Task: Send an email with the signature Dustin Brown with the subject 'Request for maternity leave' and the message 'I am writing to request your assistance in resolving this issue.' from softage.1@softage.net to softage.9@softage.net,  softage.1@softage.net and softage.10@softage.net with CC to softage.2@softage.net with an attached document Strategic_analysis.pdf
Action: Key pressed n
Screenshot: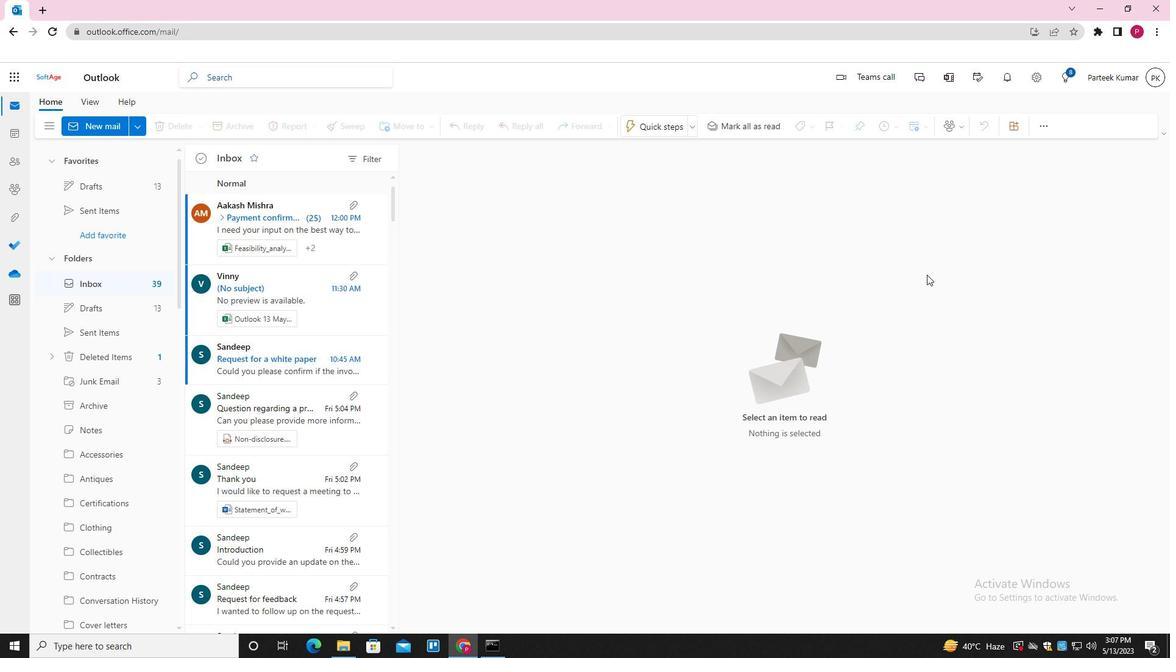 
Action: Mouse moved to (834, 134)
Screenshot: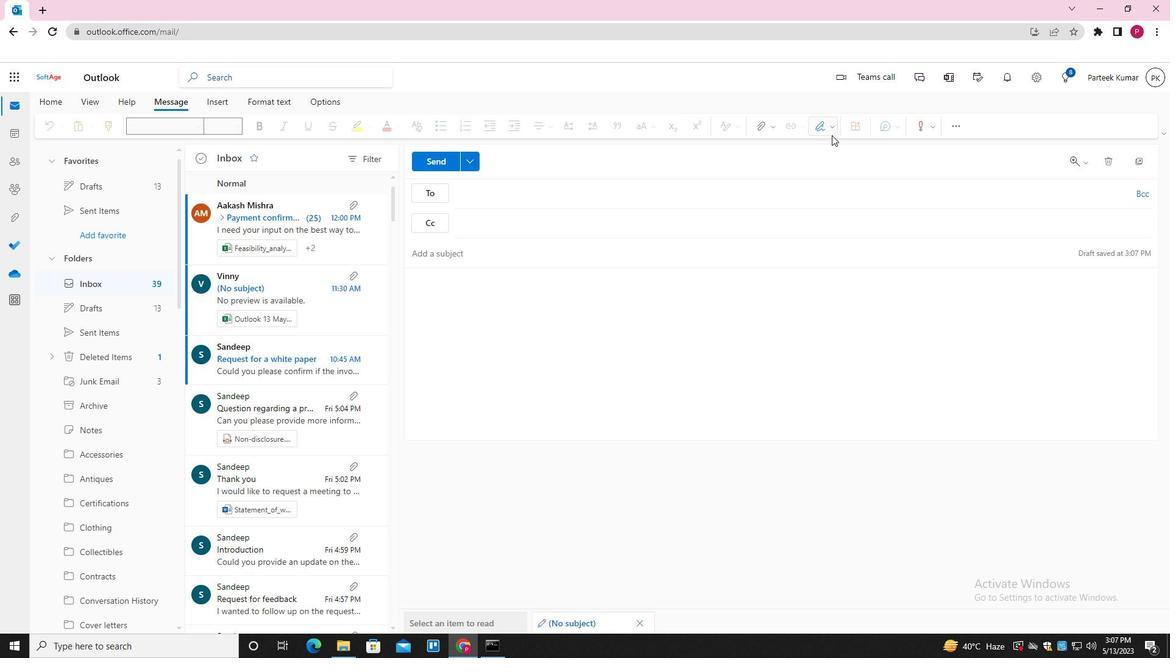 
Action: Mouse pressed left at (834, 134)
Screenshot: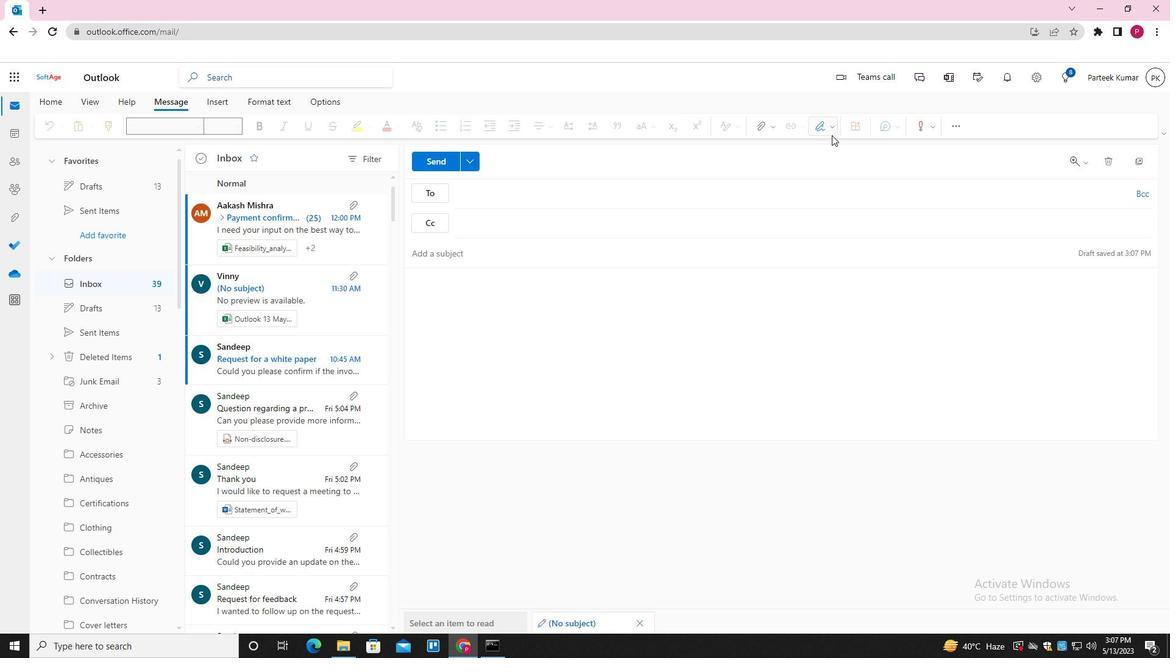 
Action: Mouse moved to (813, 173)
Screenshot: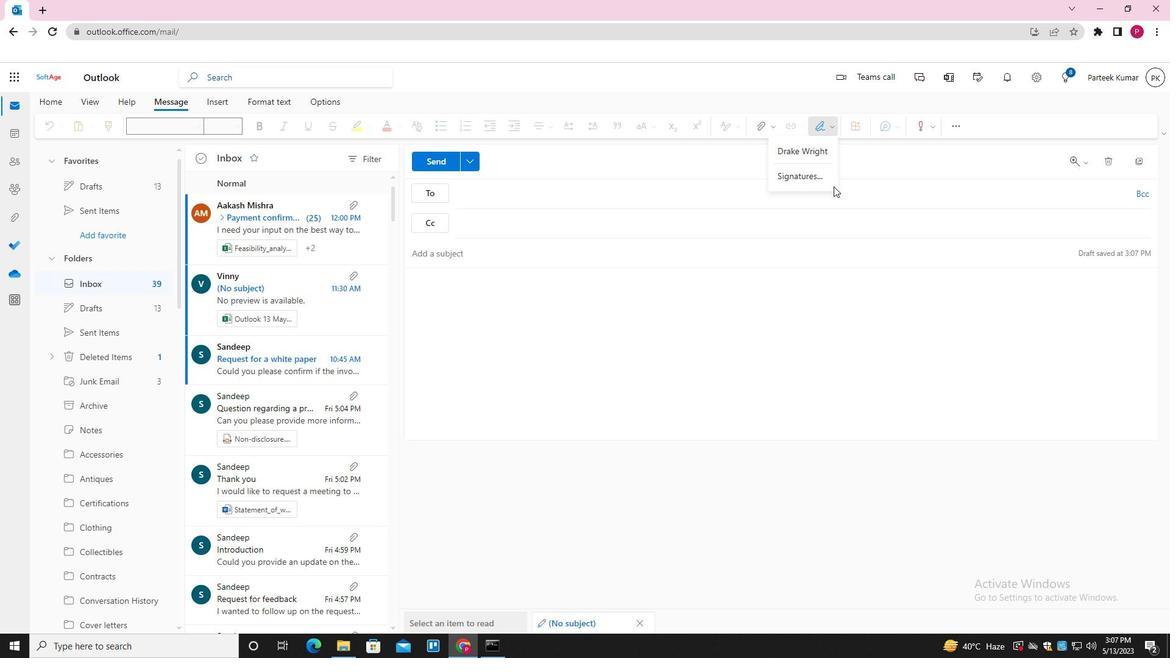 
Action: Mouse pressed left at (813, 173)
Screenshot: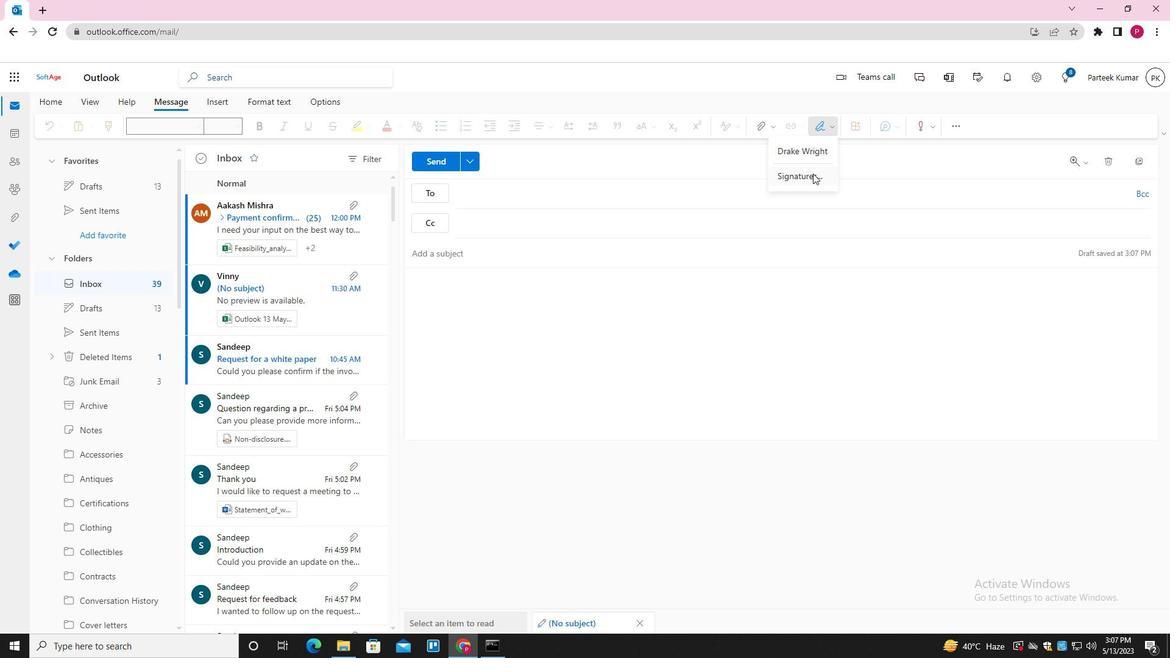 
Action: Mouse moved to (825, 224)
Screenshot: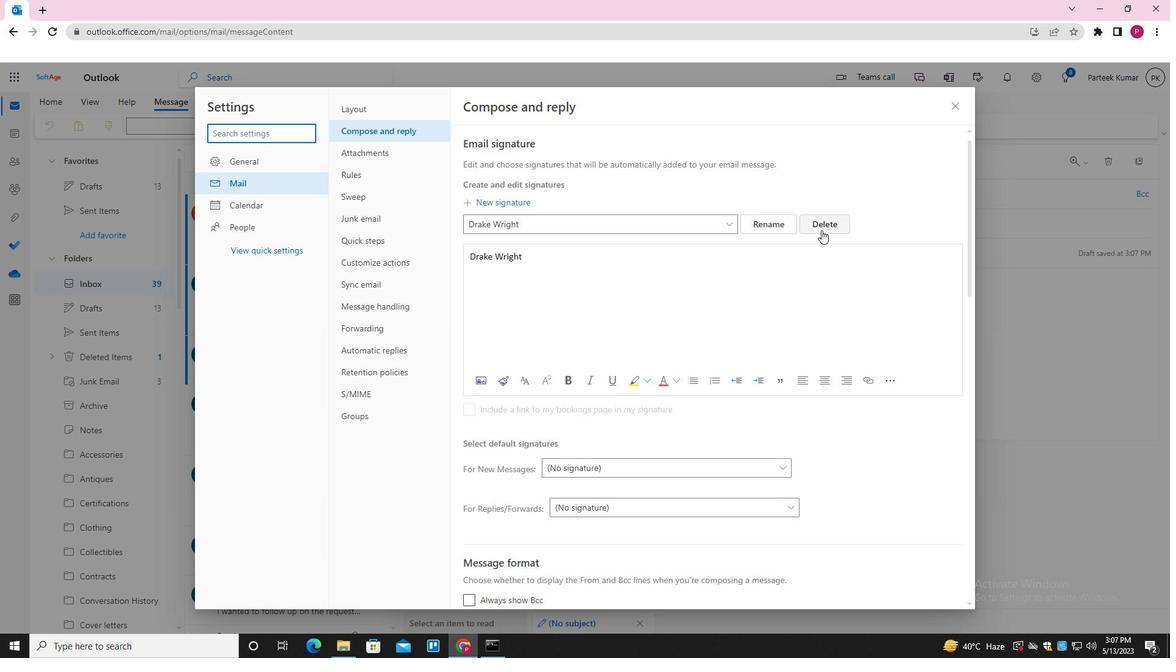 
Action: Mouse pressed left at (825, 224)
Screenshot: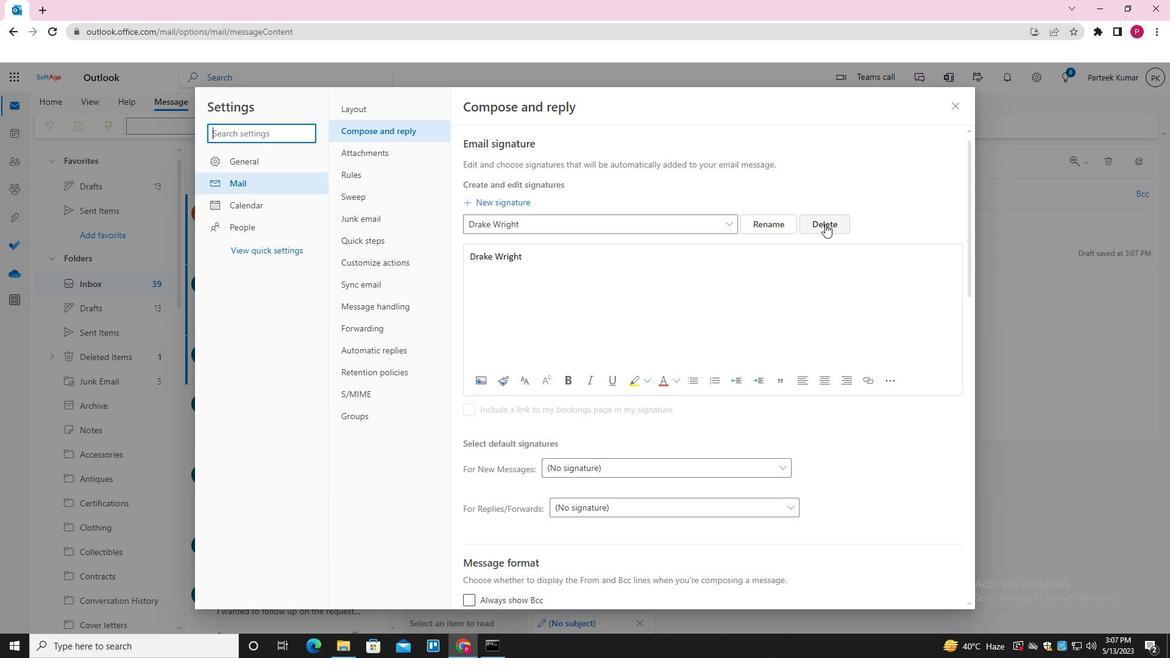 
Action: Mouse moved to (787, 222)
Screenshot: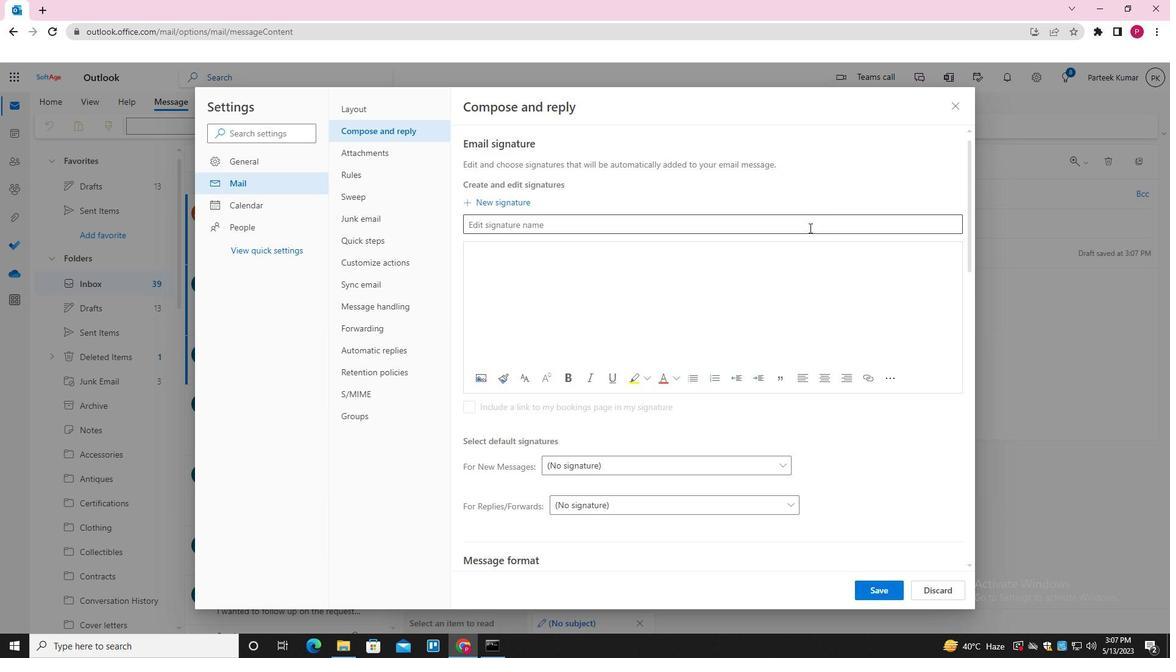 
Action: Mouse pressed left at (787, 222)
Screenshot: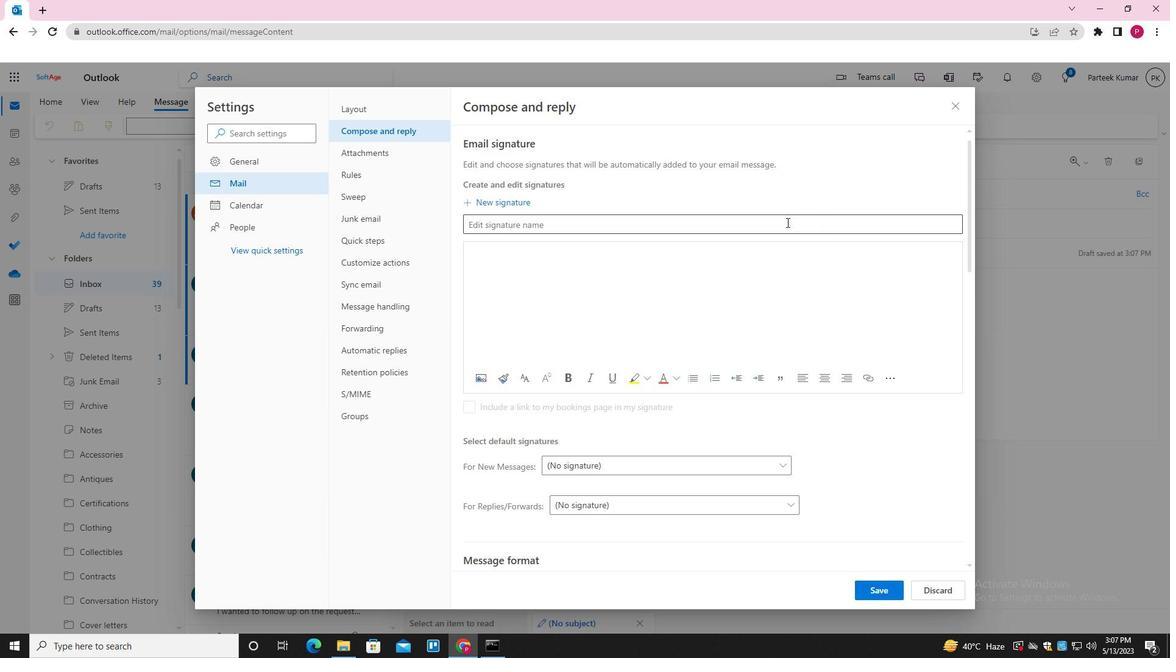 
Action: Key pressed <Key.shift>DUSTIN<Key.space><Key.shift>BROWN<Key.space><Key.tab><Key.shift><Key.shift>DUSTIN<Key.space><Key.shift>BROWN<Key.space>
Screenshot: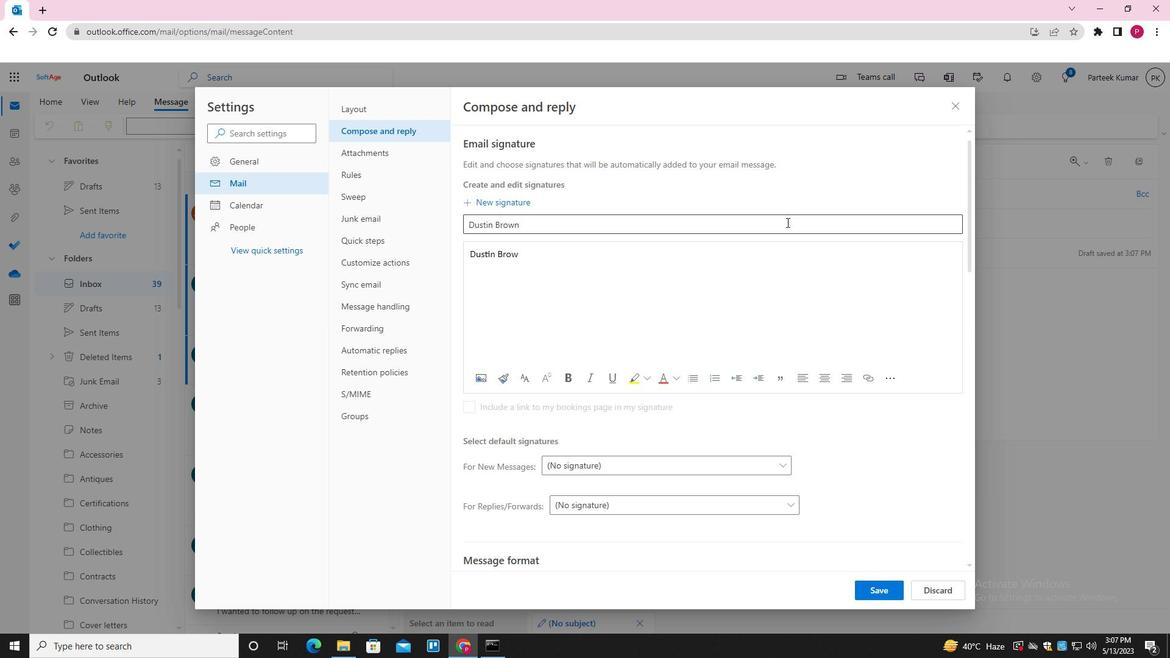 
Action: Mouse moved to (873, 590)
Screenshot: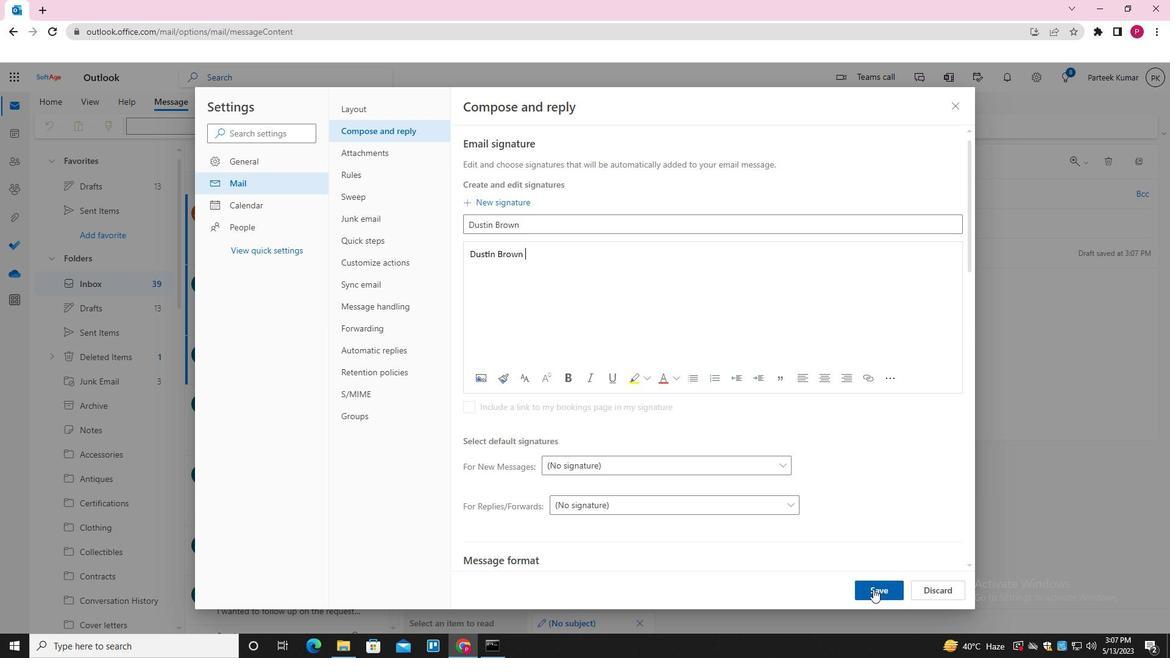 
Action: Mouse pressed left at (873, 590)
Screenshot: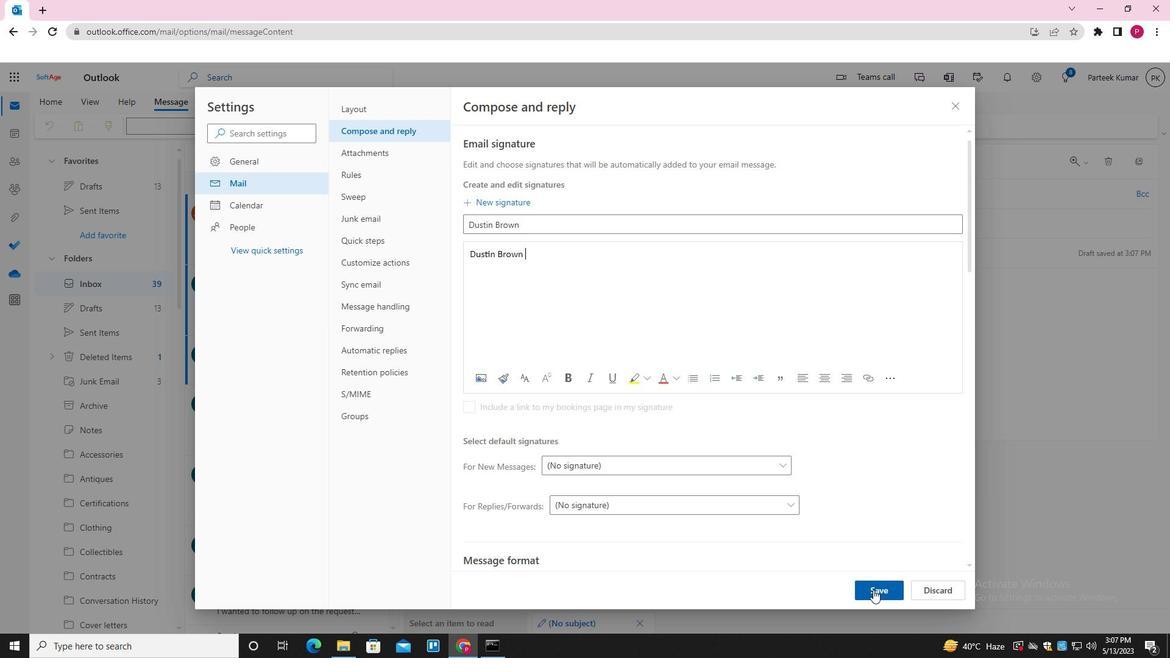 
Action: Mouse moved to (950, 106)
Screenshot: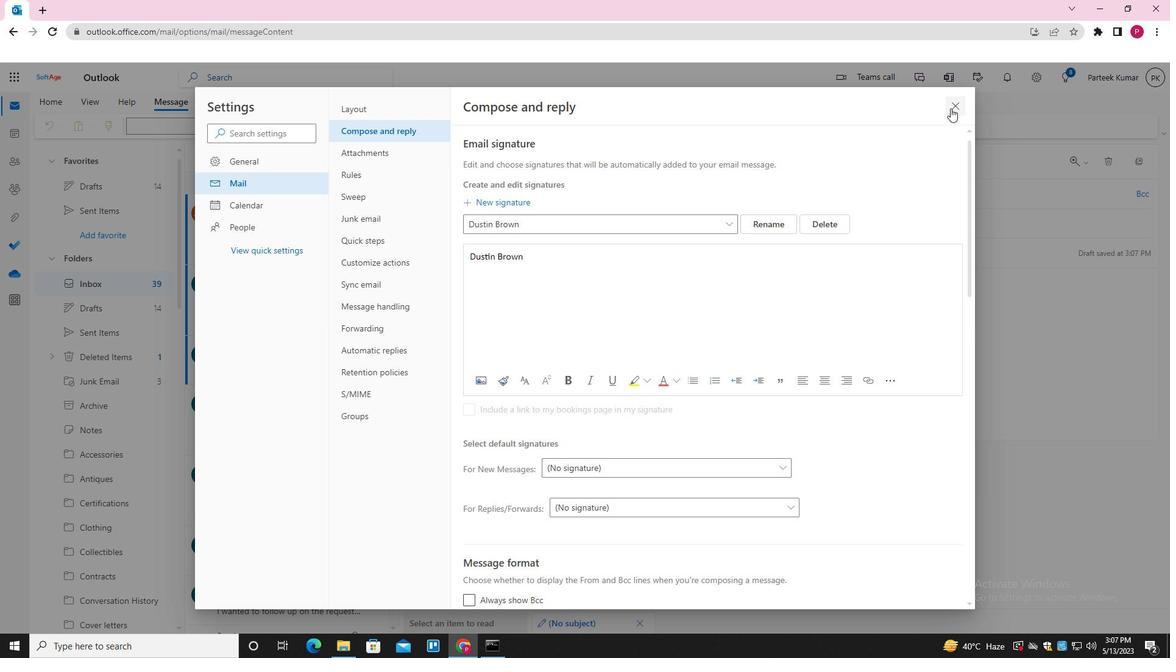 
Action: Mouse pressed left at (950, 106)
Screenshot: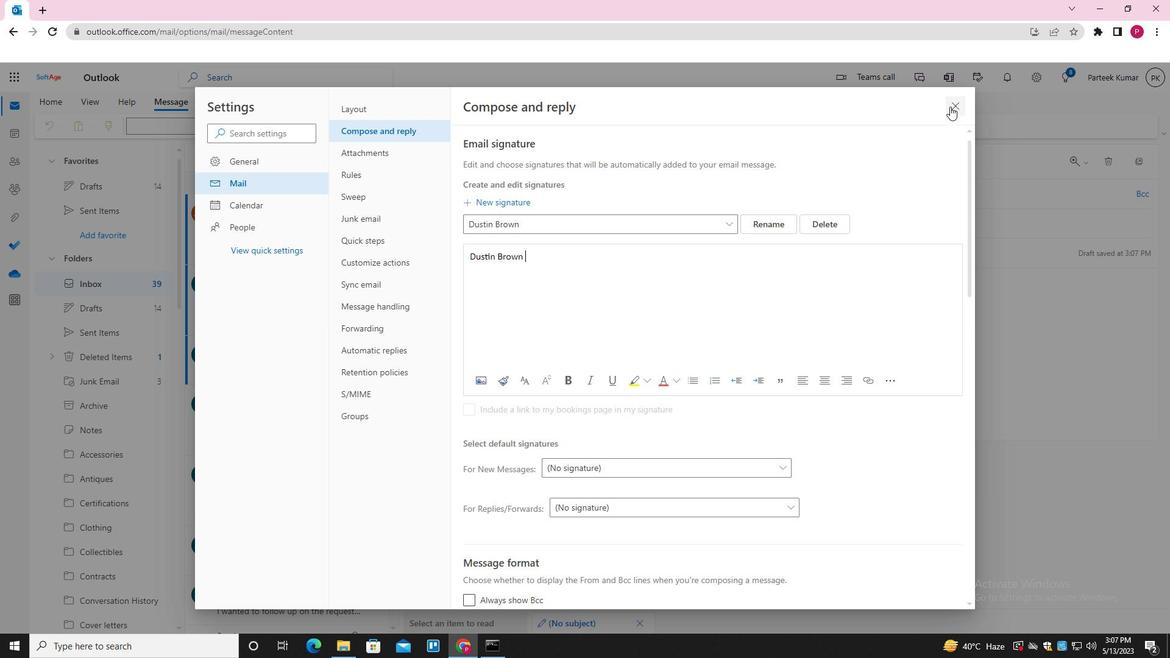 
Action: Mouse moved to (819, 130)
Screenshot: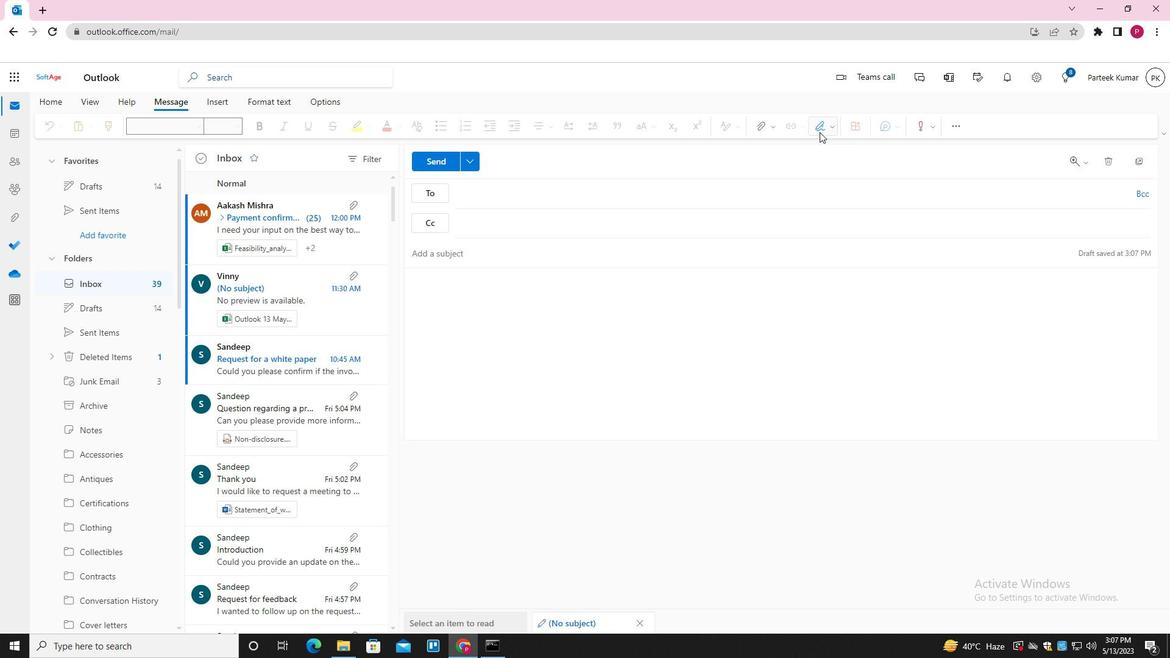 
Action: Mouse pressed left at (819, 130)
Screenshot: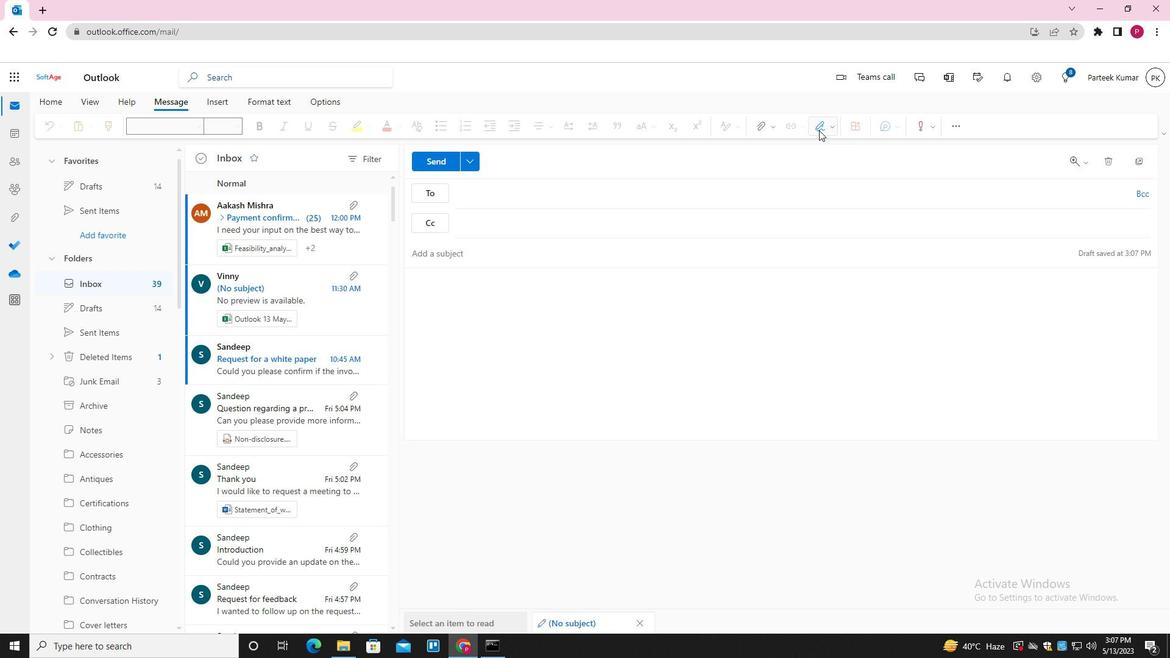 
Action: Mouse moved to (820, 151)
Screenshot: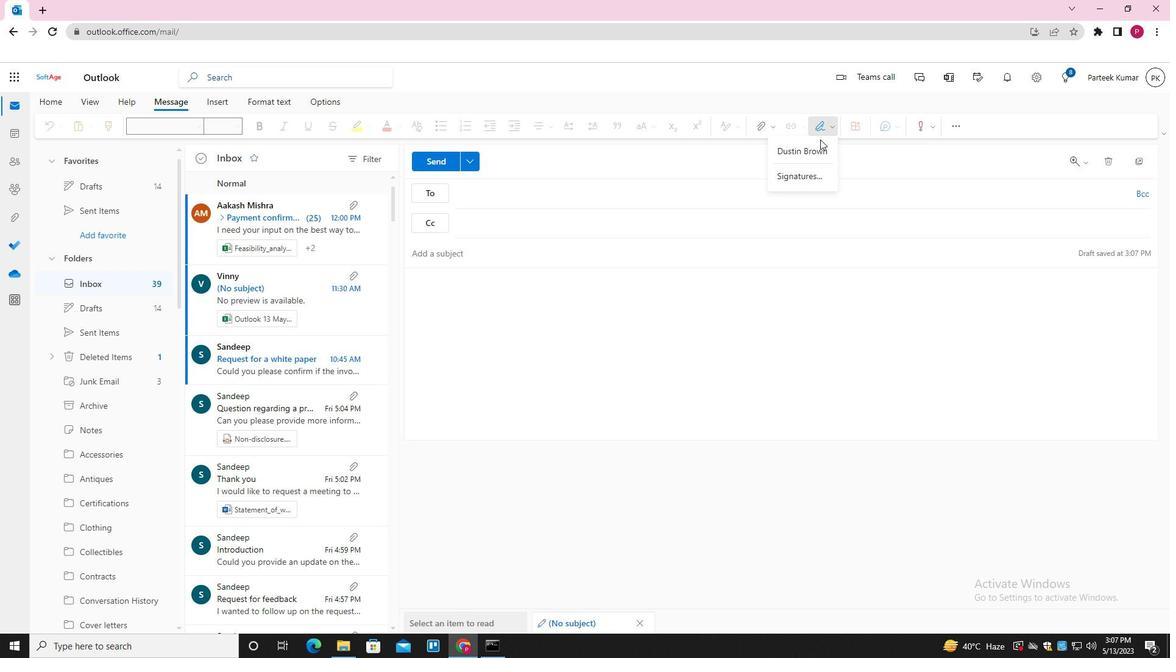 
Action: Mouse pressed left at (820, 151)
Screenshot: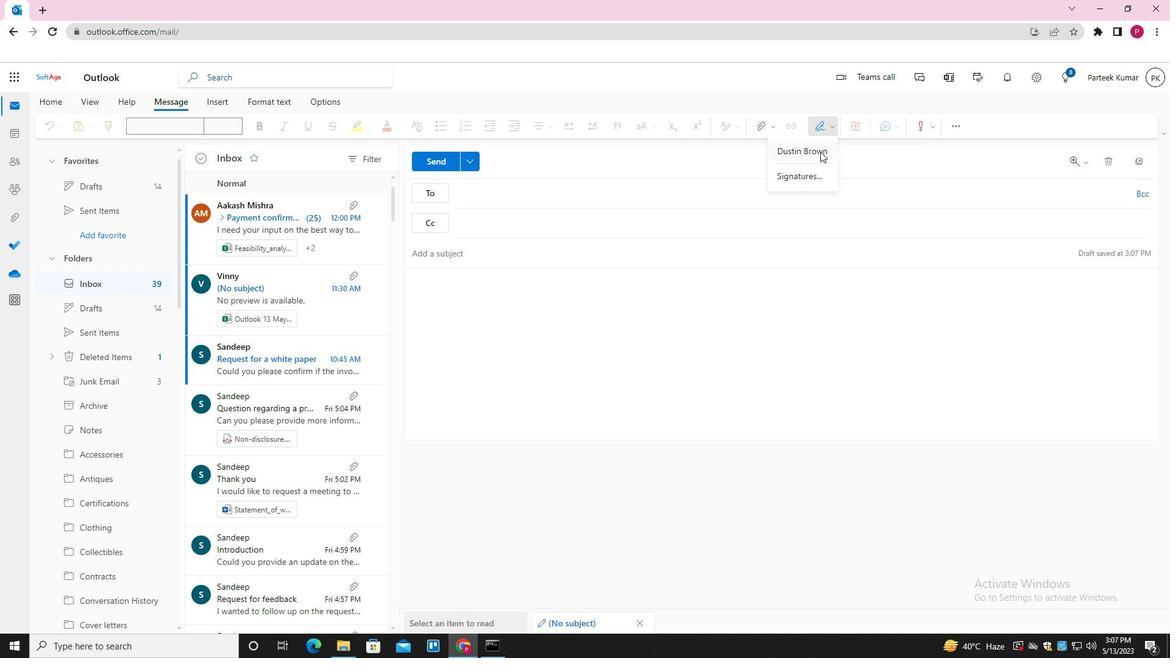 
Action: Mouse moved to (607, 248)
Screenshot: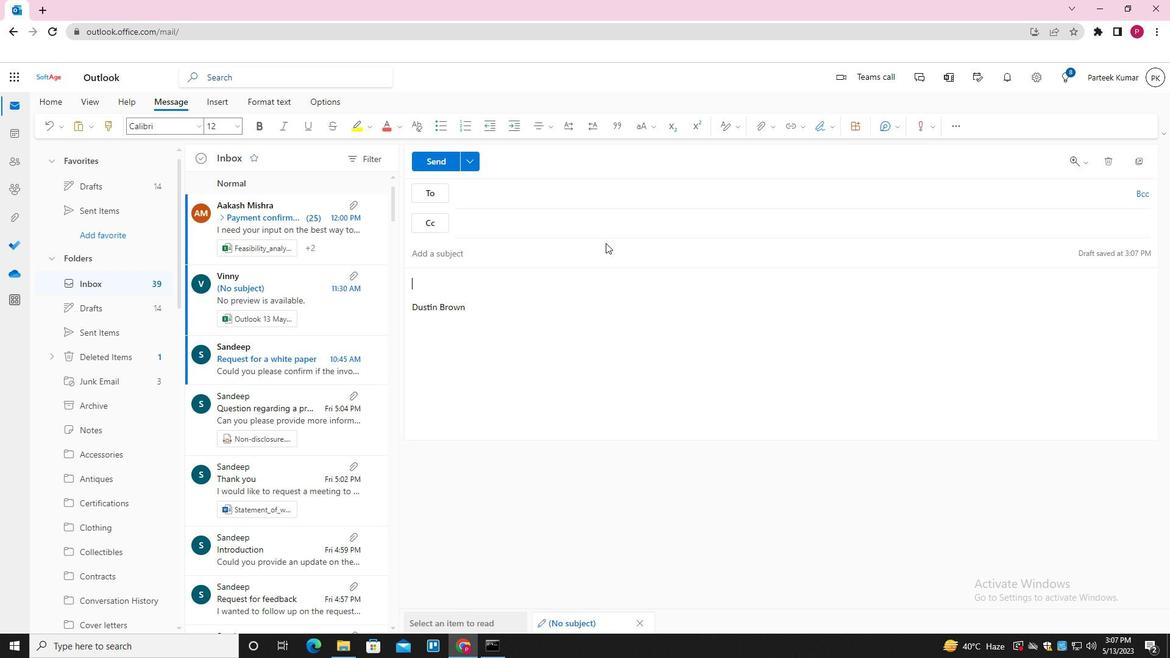 
Action: Mouse pressed left at (607, 248)
Screenshot: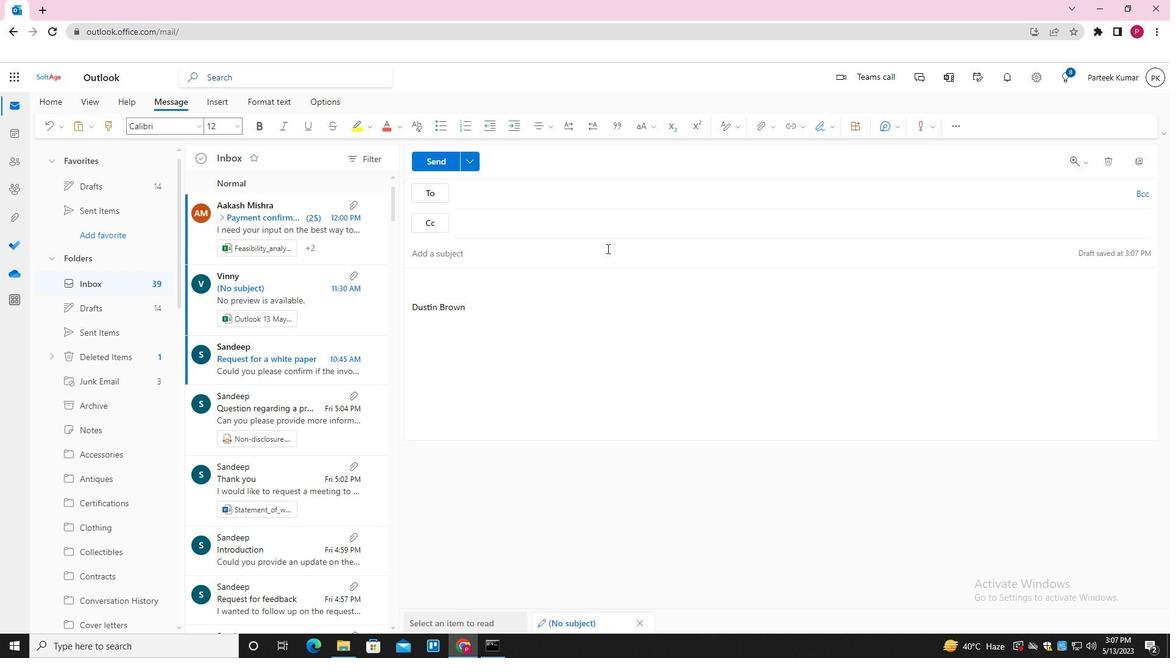 
Action: Key pressed <Key.shift>REQUEST<Key.space>FOR<Key.space>MATERNITY<Key.space>LEAVE<Key.tab><Key.shift_r>I<Key.space>AM<Key.space>WRITING<Key.space>TO<Key.space>REQUEST<Key.space>YOUR<Key.space>ASSISTANCE<Key.space>IN<Key.space>RESOLVING<Key.space>THIS<Key.space>ISSUE<Key.space>
Screenshot: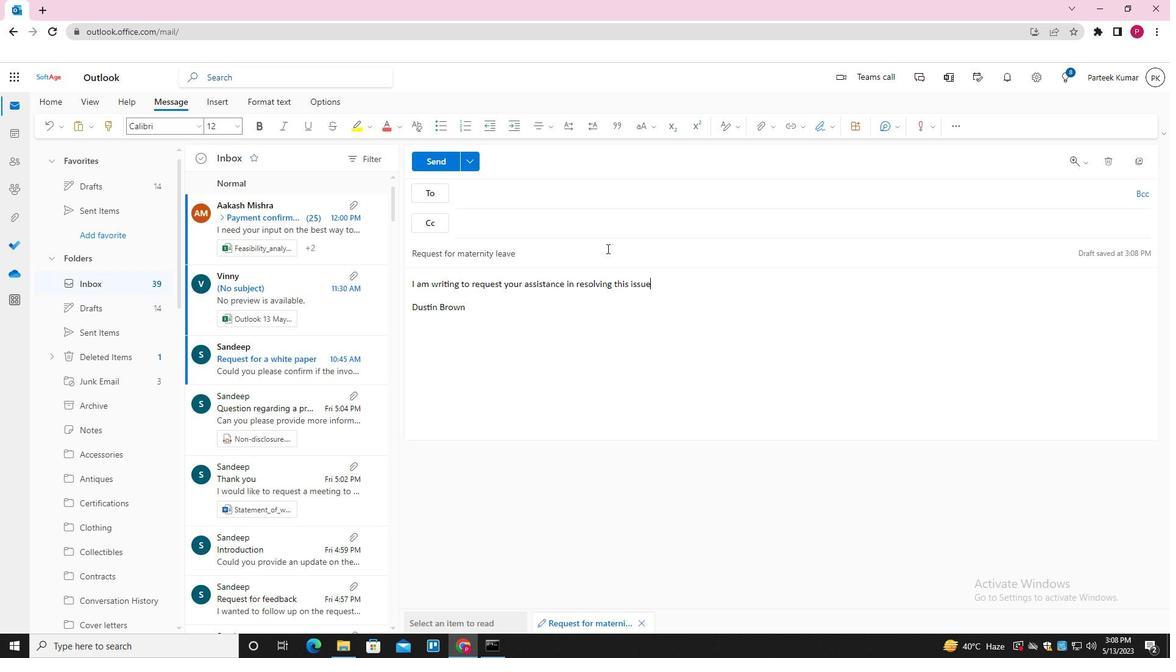 
Action: Mouse moved to (611, 194)
Screenshot: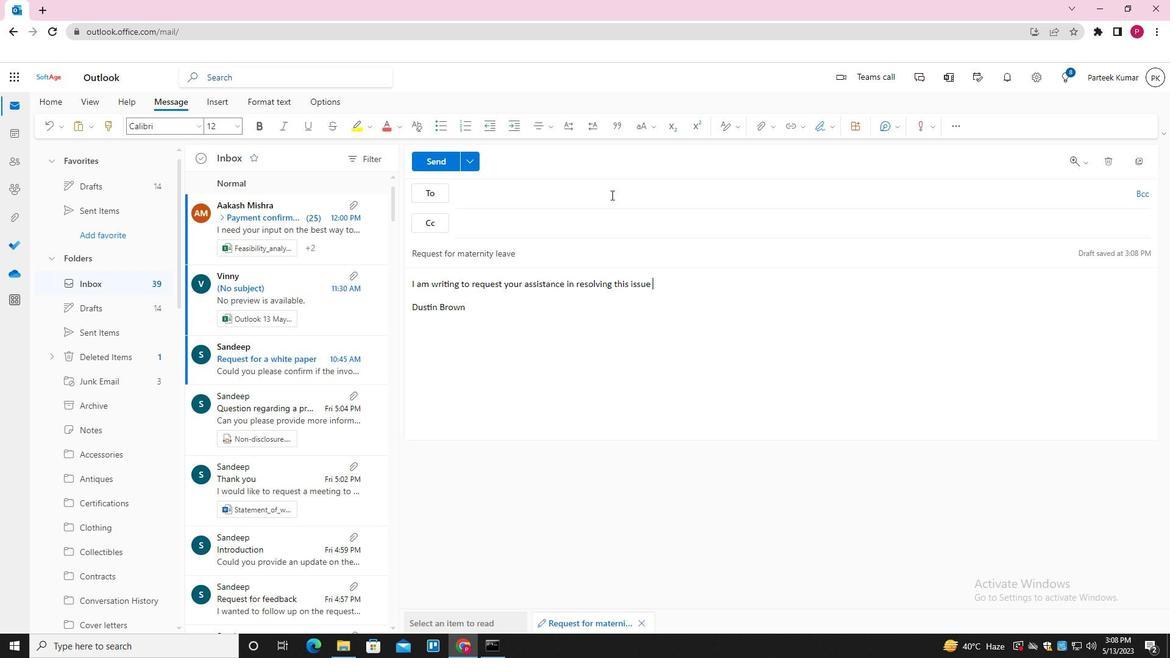 
Action: Mouse pressed left at (611, 194)
Screenshot: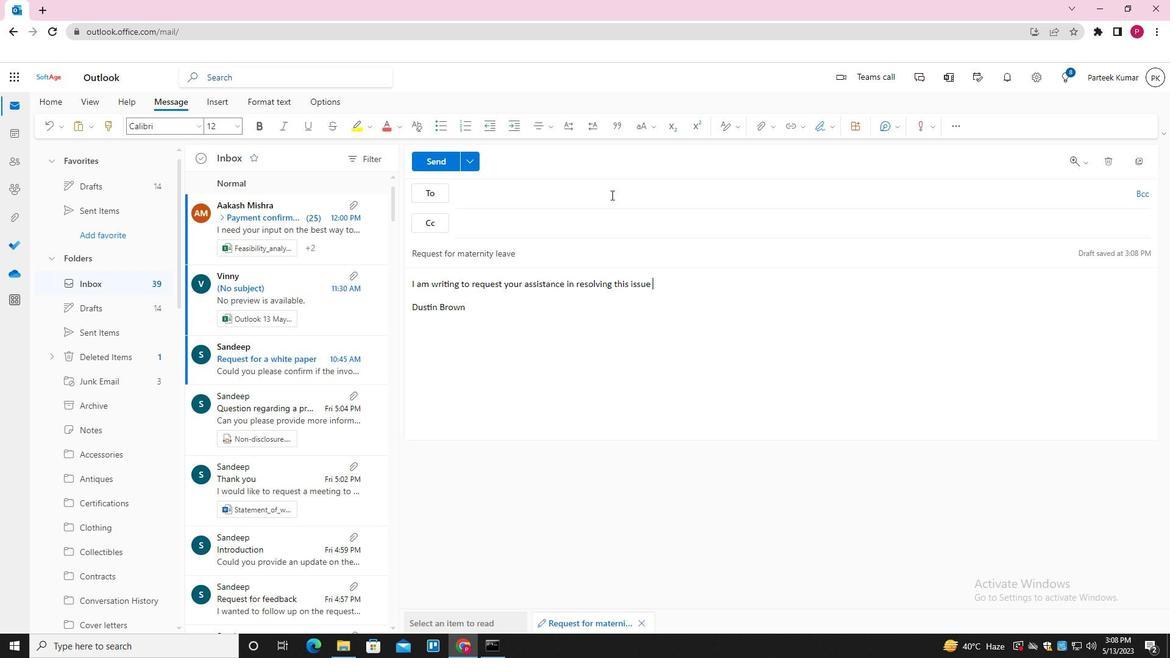 
Action: Mouse moved to (612, 193)
Screenshot: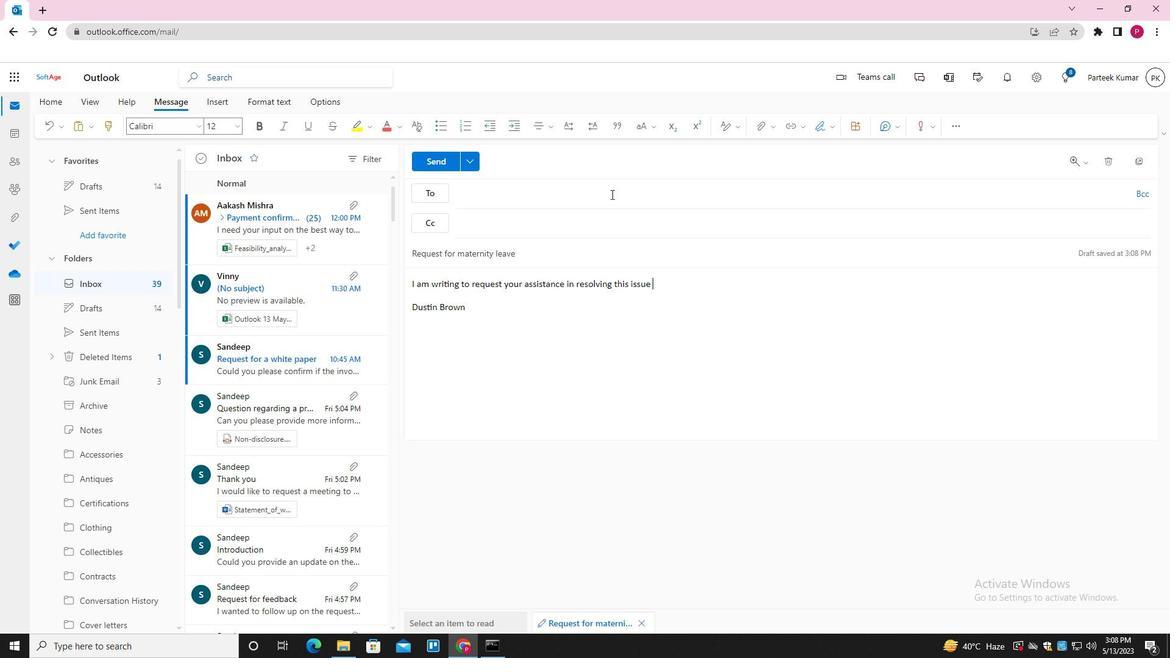 
Action: Key pressed SOFTAGE.9<Key.shift>@SOFTAGE.NET<Key.enter>SOFTAGE.1<Key.shift>@SOFTAGE.NET<Key.enter>SOFTAGE.10<Key.shift>@SOFTAGE.NET<Key.enter><Key.tab>SOFTAGE.2<Key.shift>@SOFTAGE.NET<Key.enter>
Screenshot: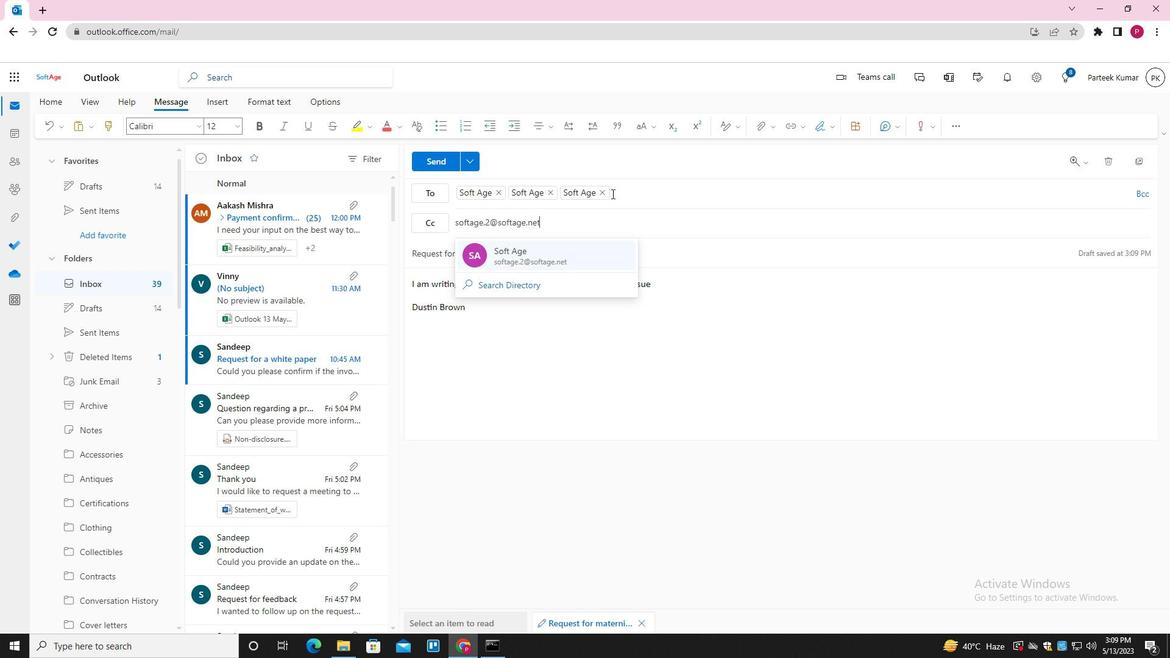 
Action: Mouse moved to (758, 126)
Screenshot: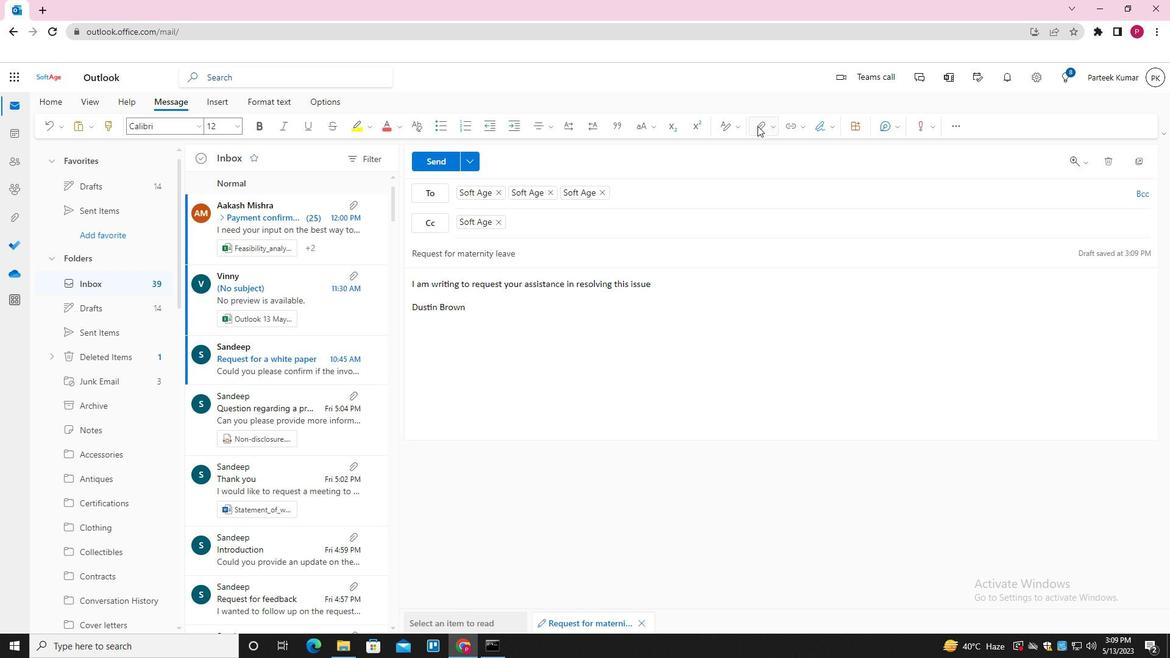 
Action: Mouse pressed left at (758, 126)
Screenshot: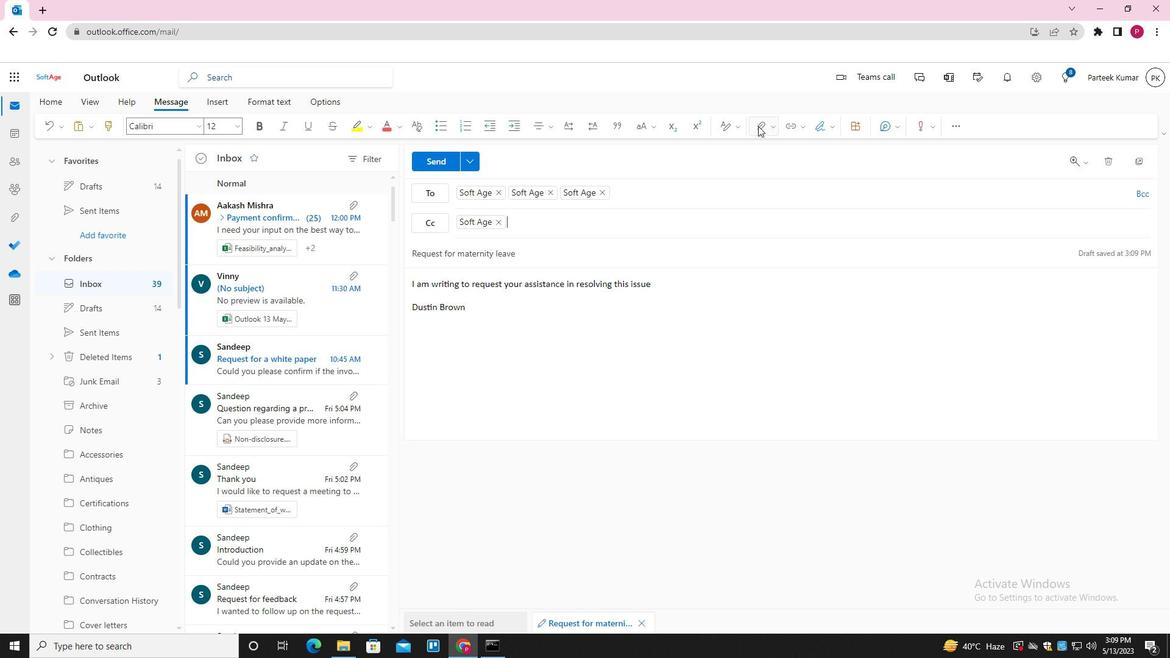 
Action: Mouse moved to (722, 151)
Screenshot: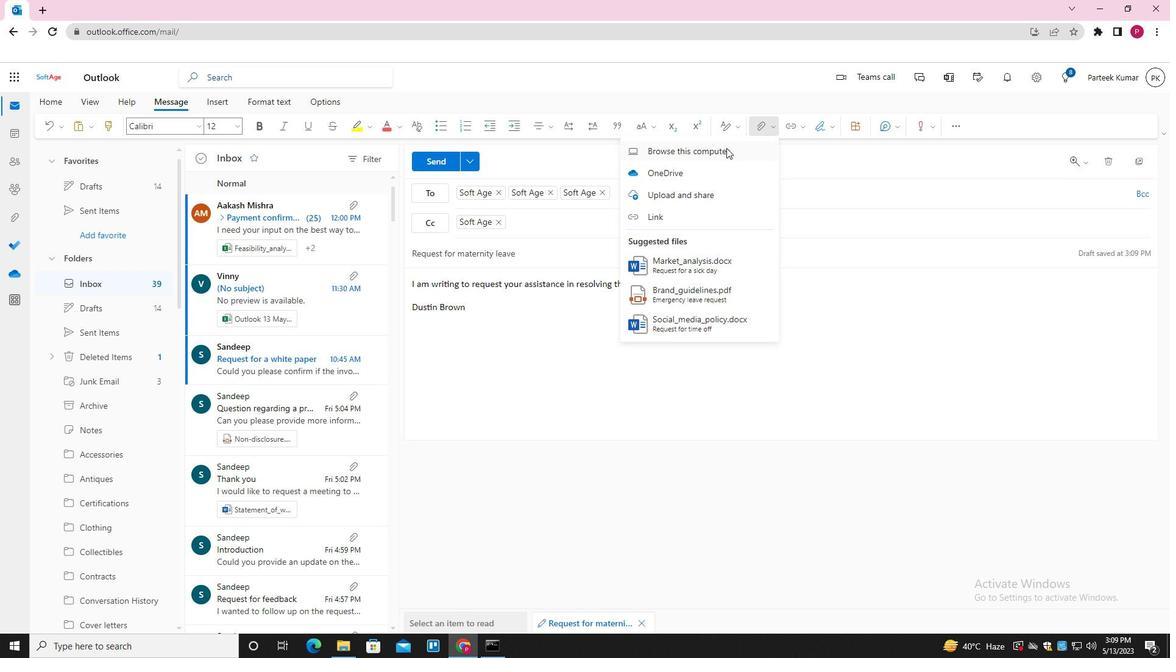 
Action: Mouse pressed left at (722, 151)
Screenshot: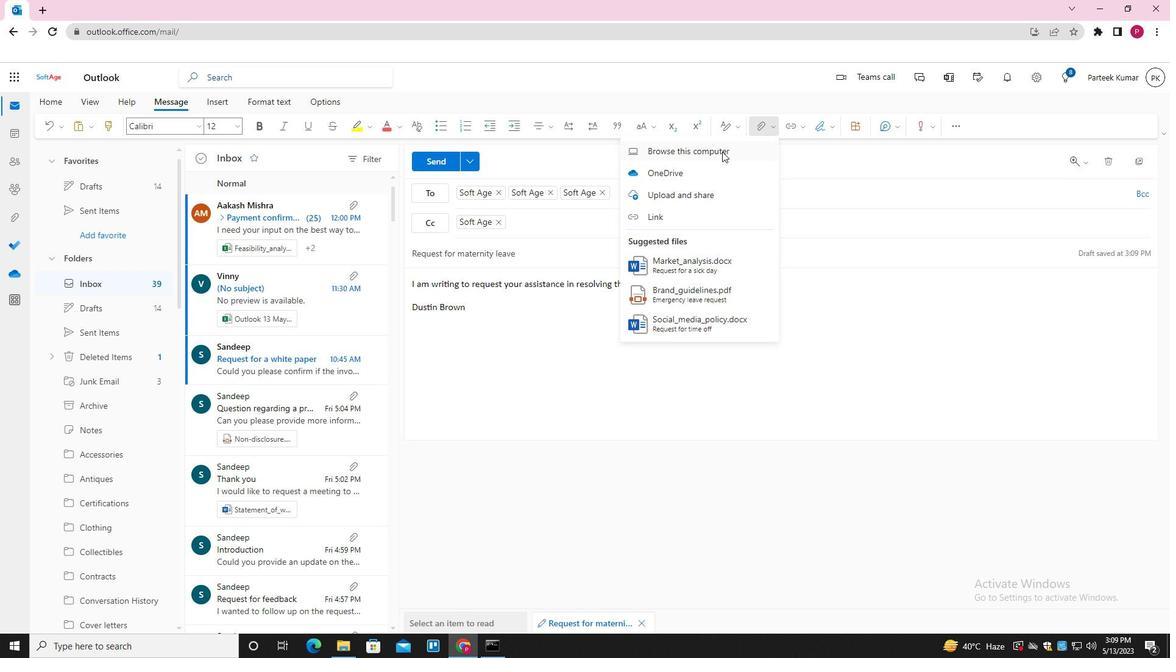 
Action: Mouse moved to (223, 87)
Screenshot: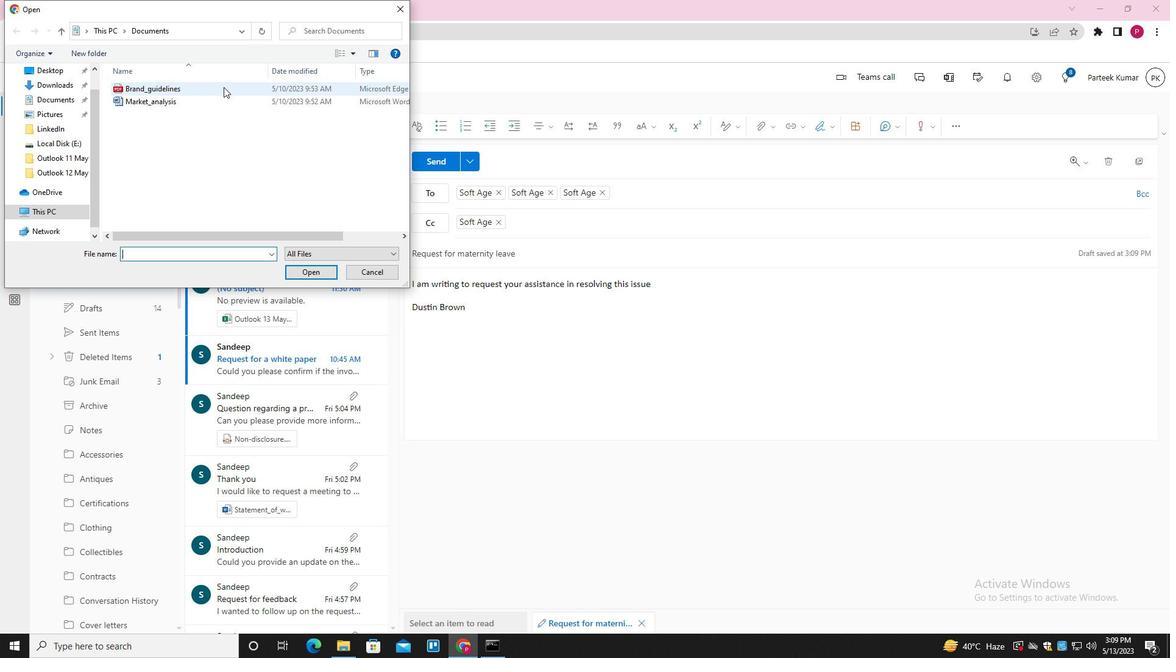 
Action: Mouse pressed left at (223, 87)
Screenshot: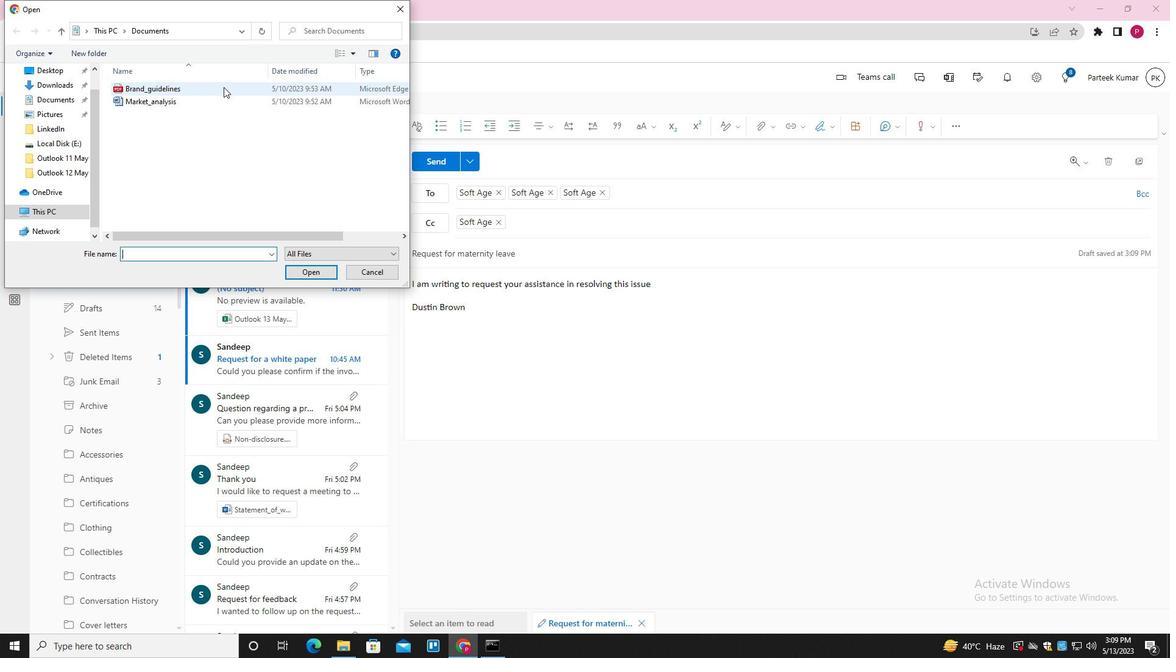 
Action: Key pressed <Key.f2><Key.shift>STRATEGIC<Key.shift_r>_ANALYSIS<Key.enter>
Screenshot: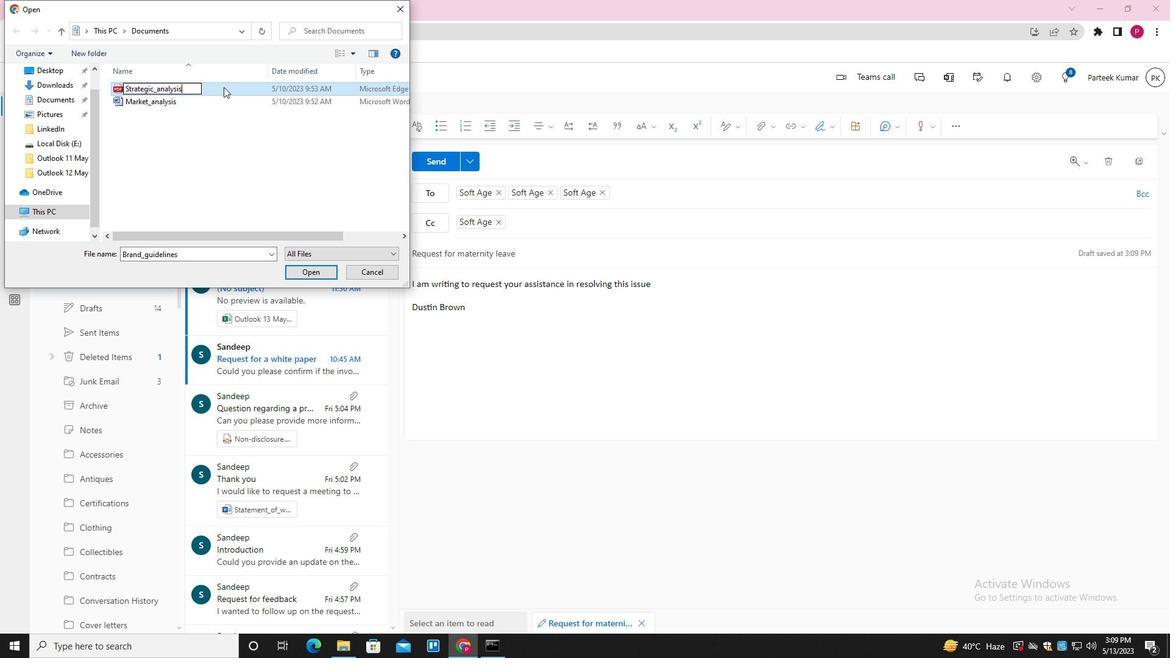 
Action: Mouse pressed left at (223, 87)
Screenshot: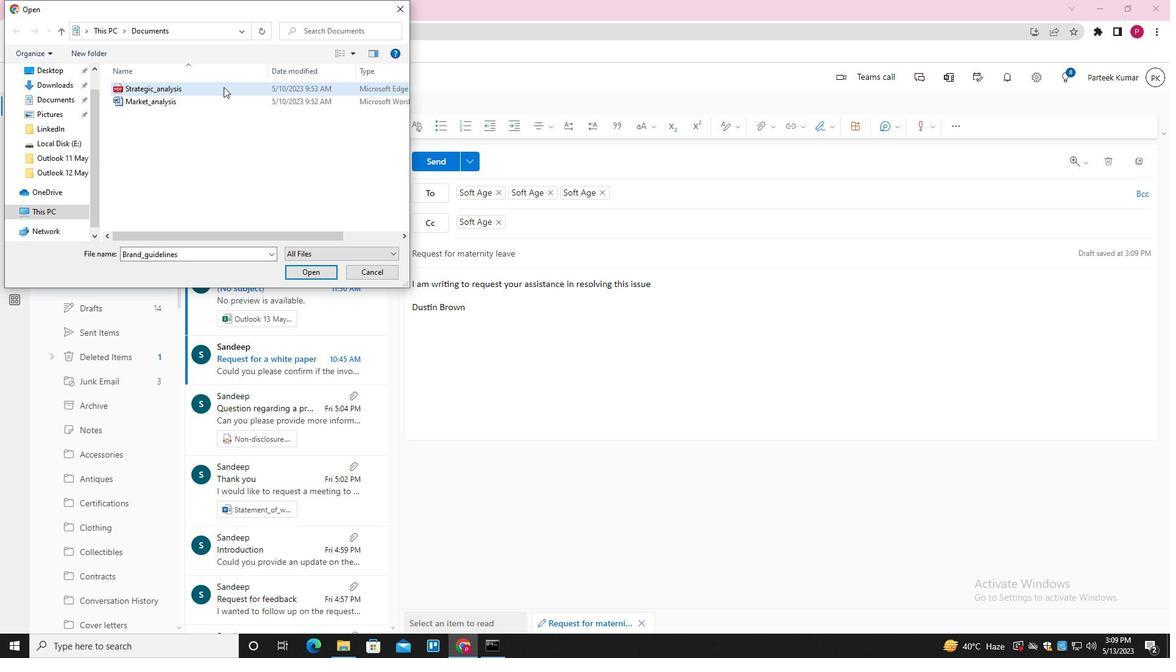 
Action: Mouse moved to (300, 273)
Screenshot: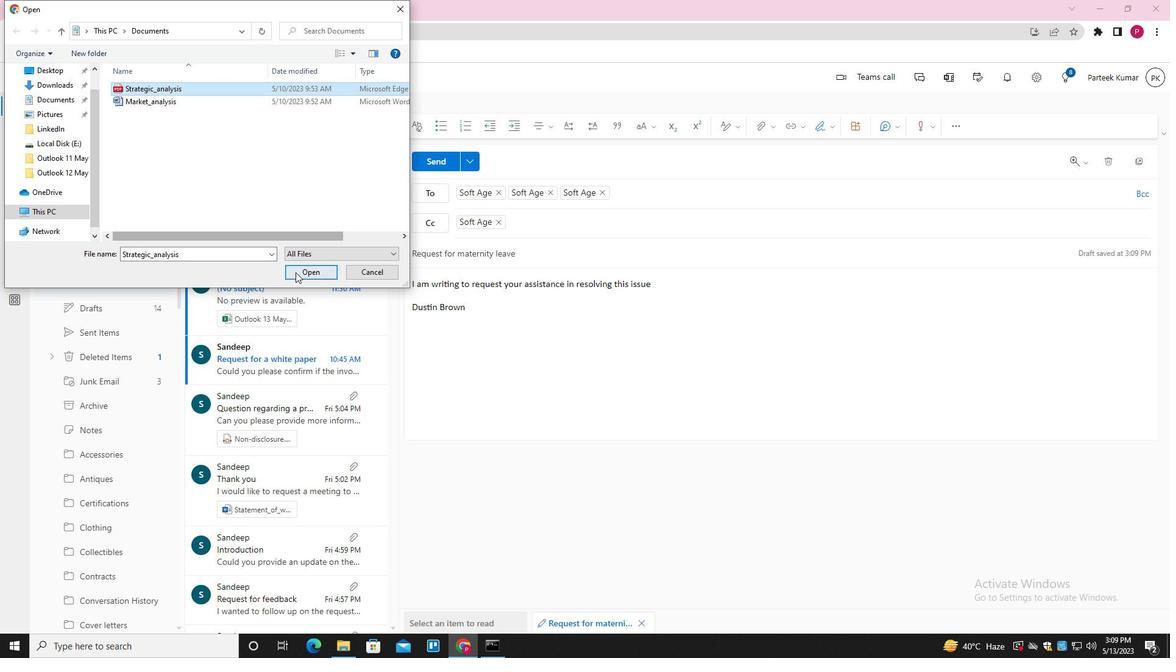 
Action: Mouse pressed left at (300, 273)
Screenshot: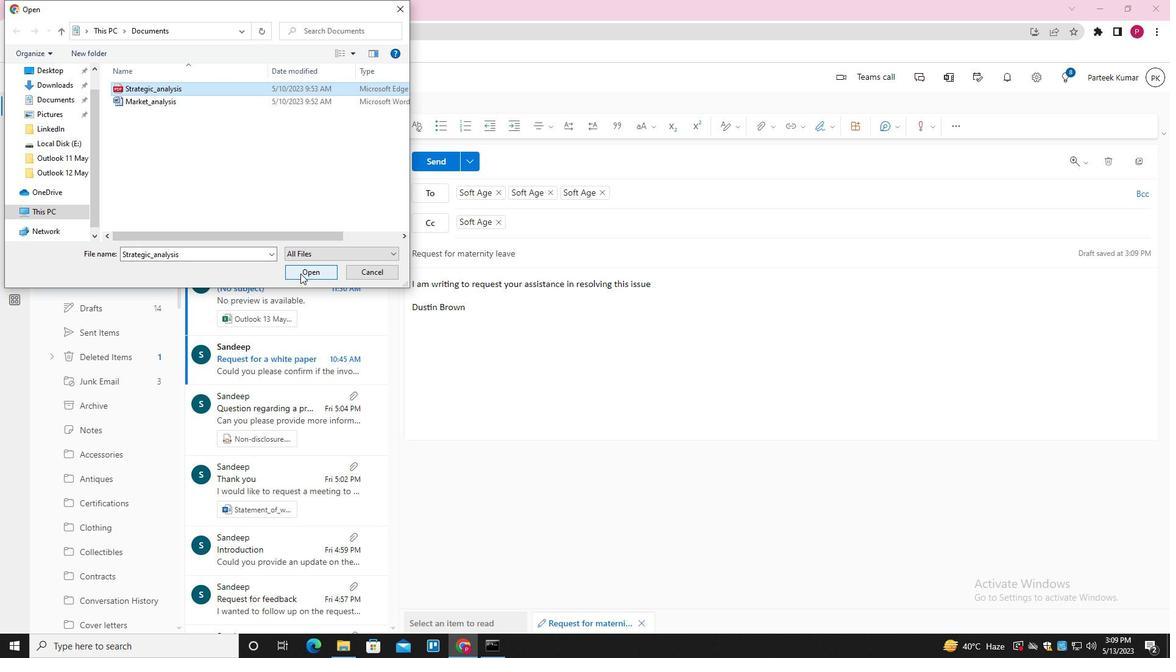 
Action: Mouse moved to (442, 166)
Screenshot: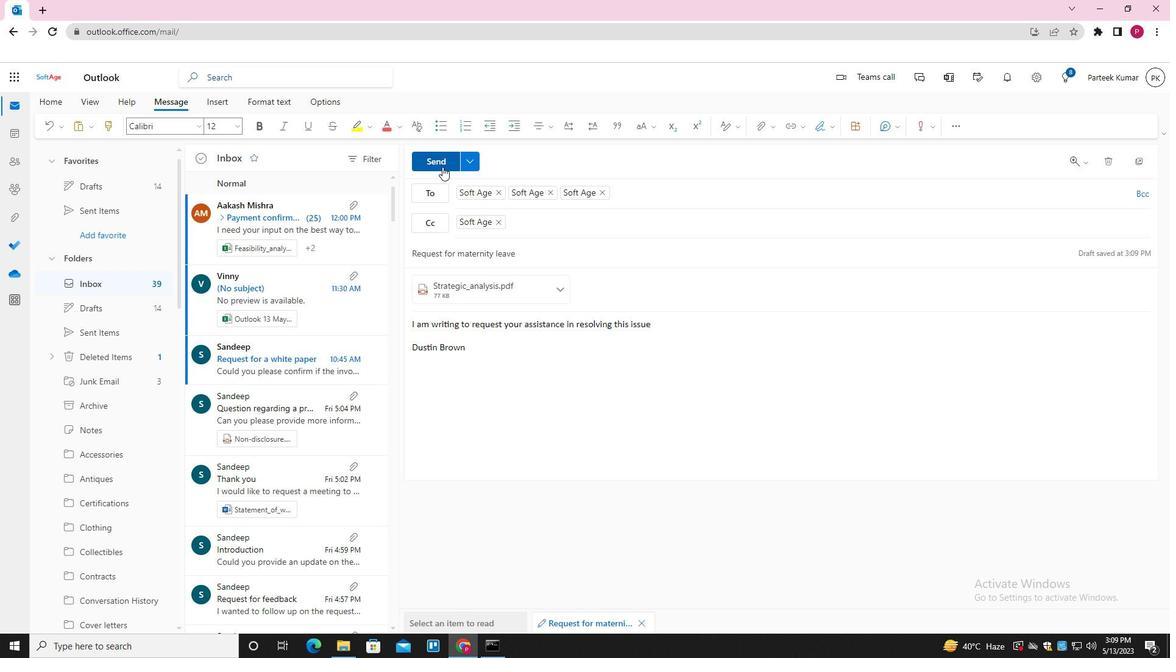 
Action: Mouse pressed left at (442, 166)
Screenshot: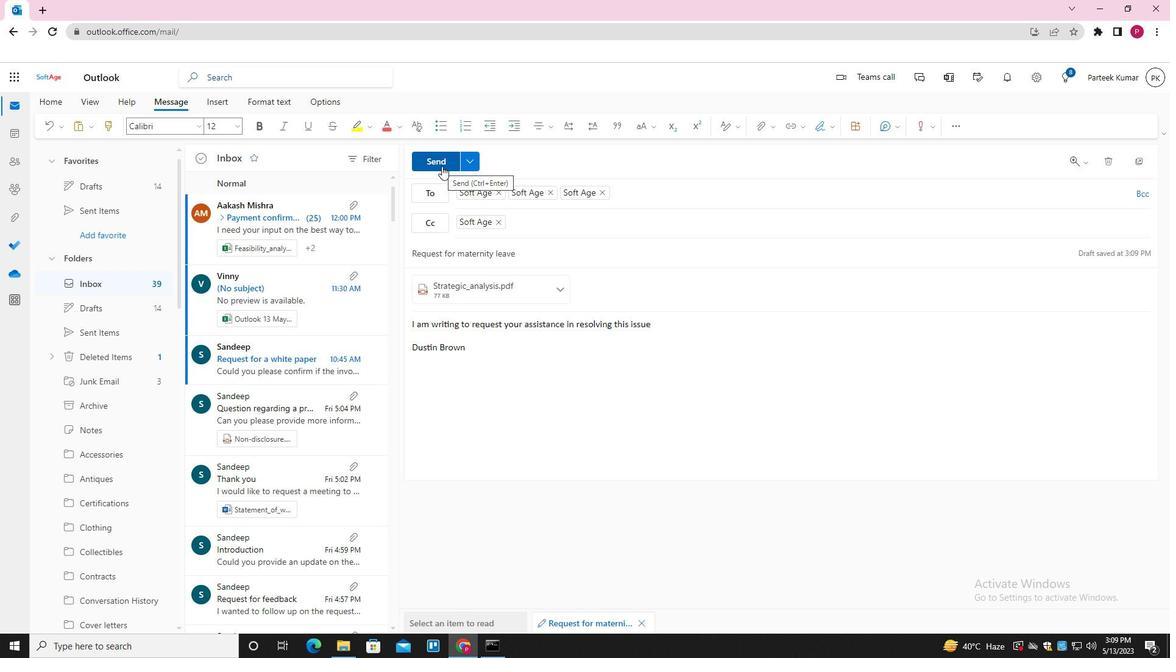 
